 Task: Set the Employee username "contains" Under Select in Process Payment.
Action: Mouse moved to (111, 15)
Screenshot: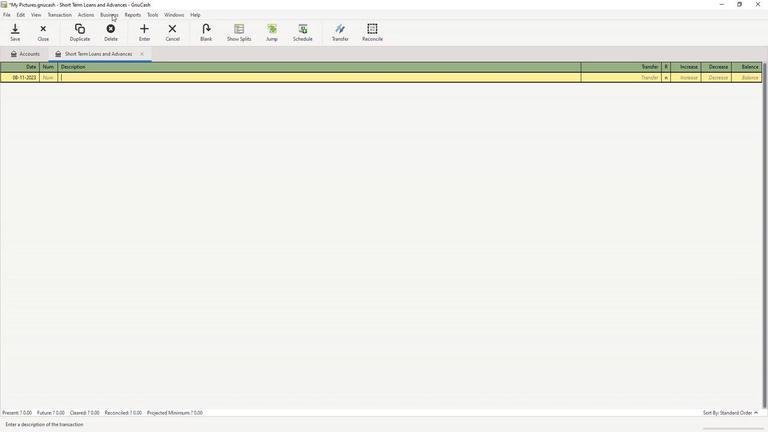 
Action: Mouse pressed left at (111, 15)
Screenshot: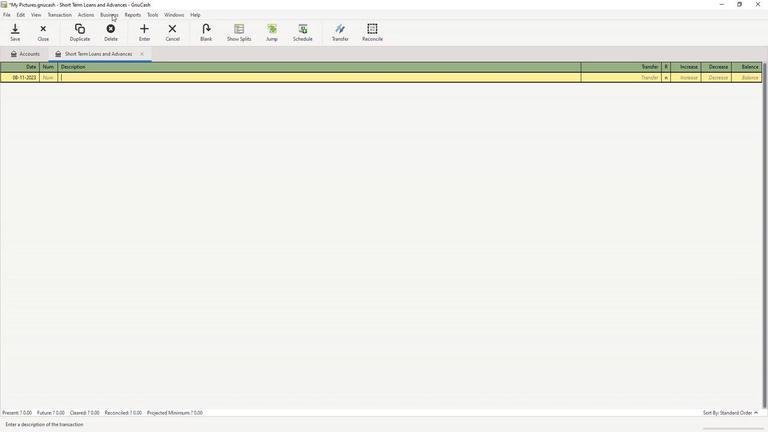 
Action: Mouse moved to (114, 24)
Screenshot: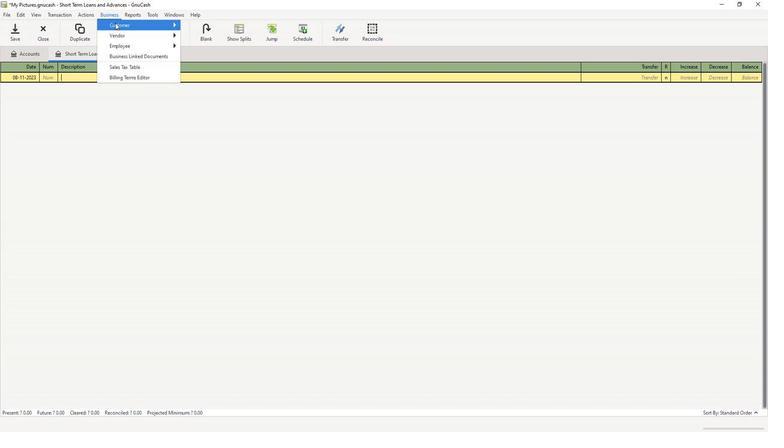 
Action: Mouse pressed left at (114, 24)
Screenshot: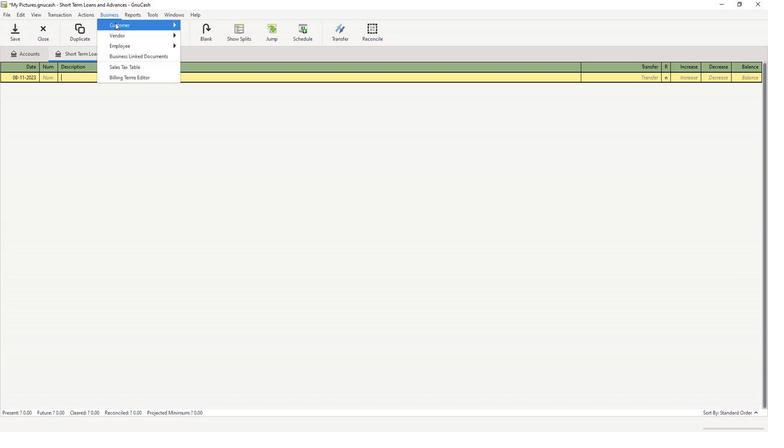 
Action: Mouse moved to (217, 98)
Screenshot: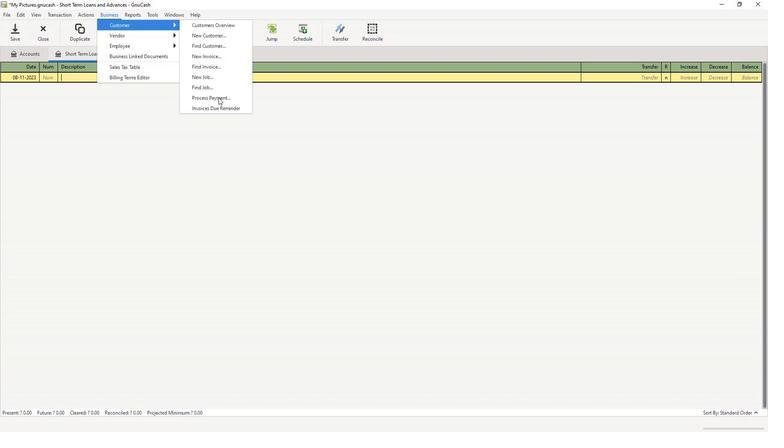 
Action: Mouse pressed left at (217, 98)
Screenshot: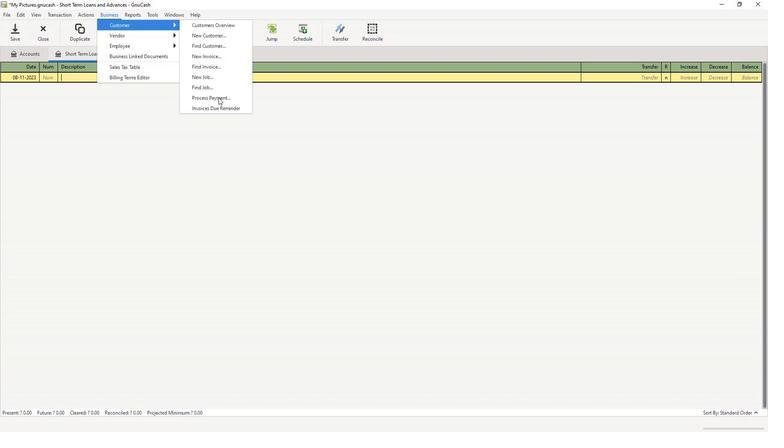 
Action: Mouse moved to (293, 135)
Screenshot: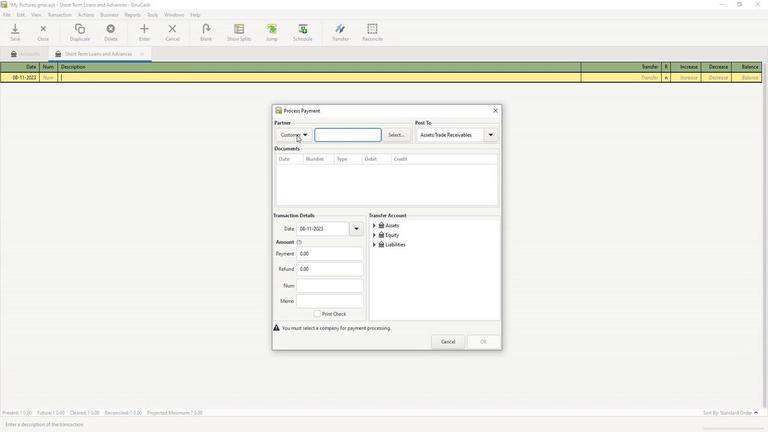 
Action: Mouse pressed left at (293, 135)
Screenshot: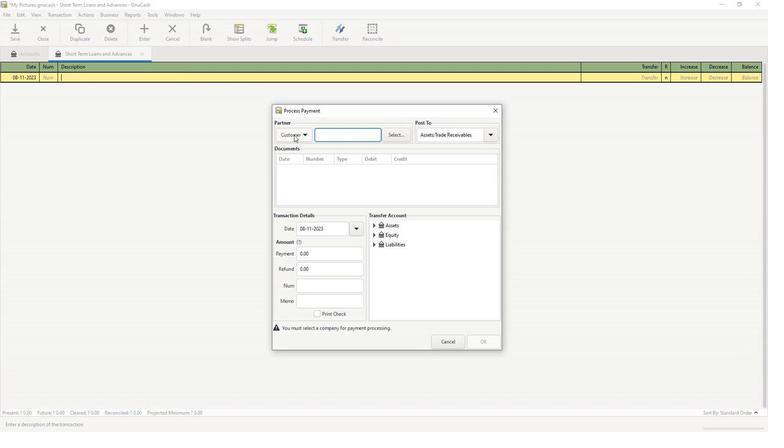 
Action: Mouse moved to (300, 157)
Screenshot: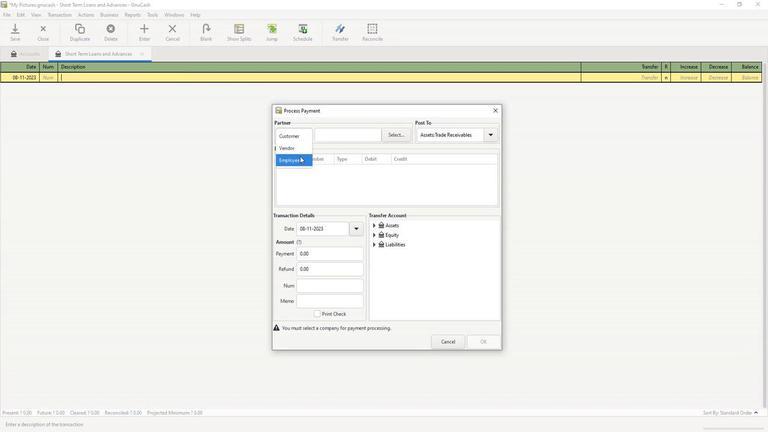 
Action: Mouse pressed left at (300, 157)
Screenshot: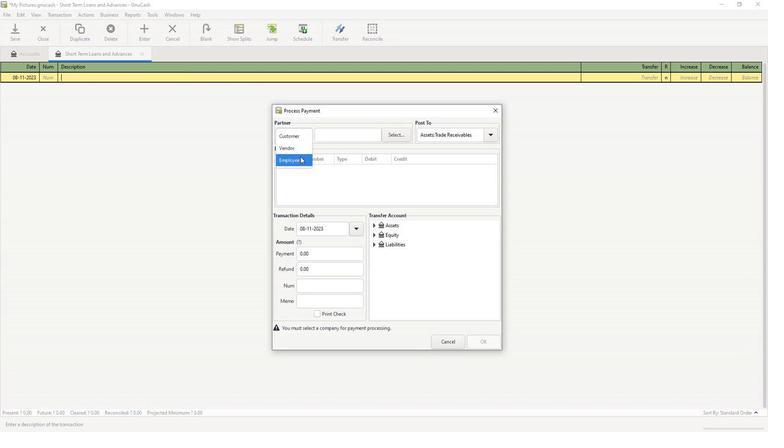 
Action: Mouse moved to (396, 135)
Screenshot: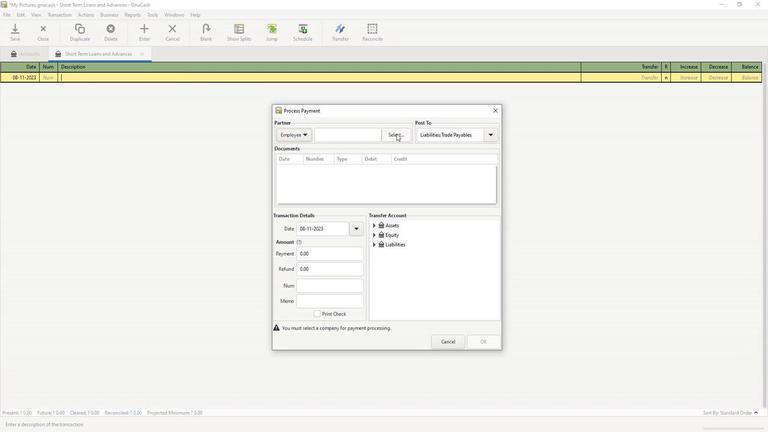 
Action: Mouse pressed left at (396, 135)
Screenshot: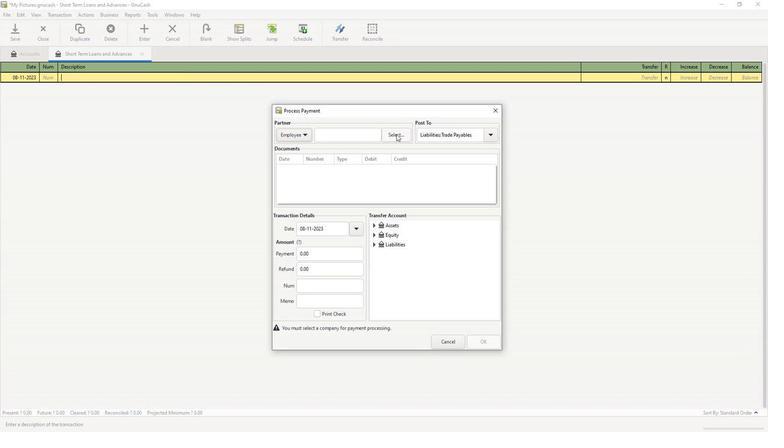 
Action: Mouse moved to (300, 208)
Screenshot: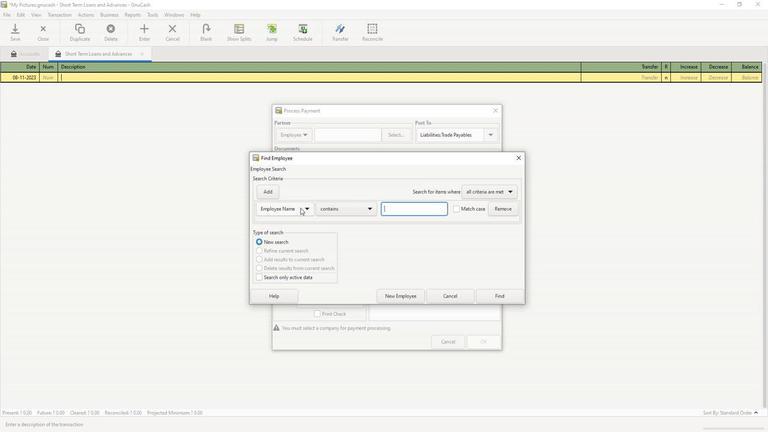 
Action: Mouse pressed left at (300, 208)
Screenshot: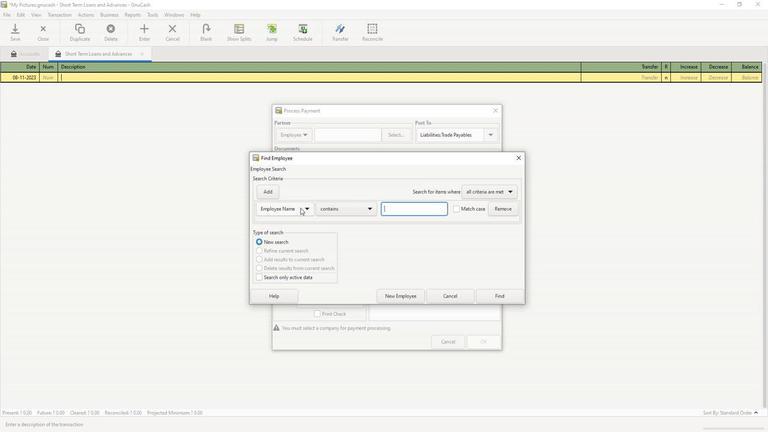 
Action: Mouse moved to (299, 222)
Screenshot: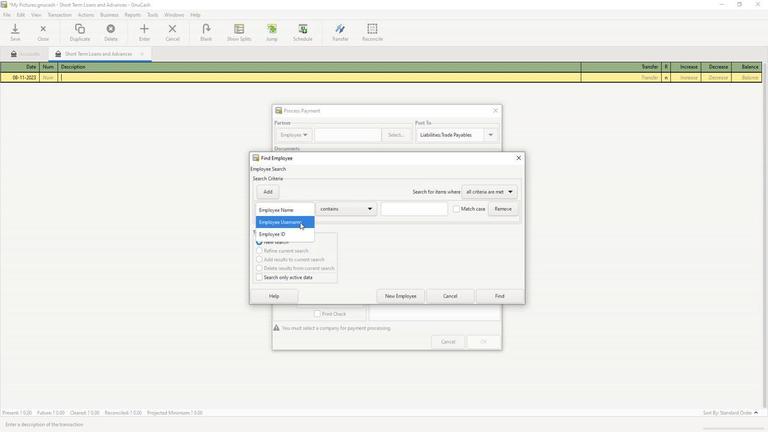 
Action: Mouse pressed left at (299, 222)
Screenshot: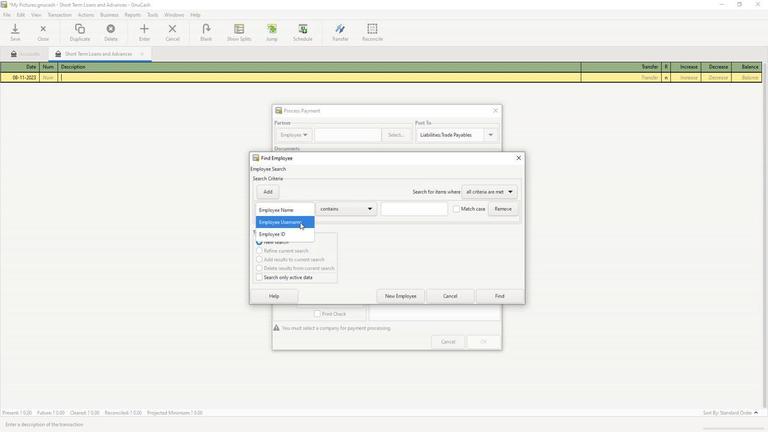 
Action: Mouse moved to (342, 202)
Screenshot: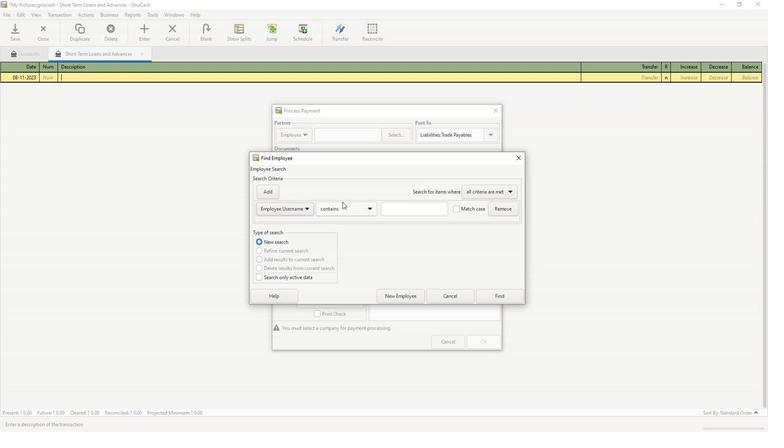 
Action: Mouse pressed left at (342, 202)
Screenshot: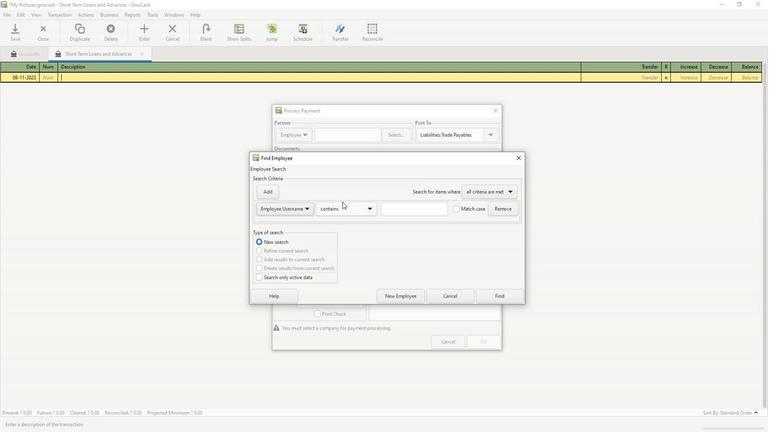 
Action: Mouse moved to (355, 213)
Screenshot: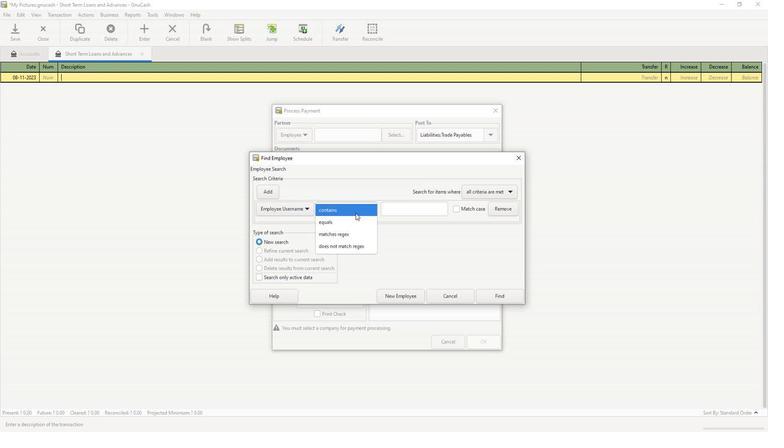 
Action: Mouse pressed left at (355, 213)
Screenshot: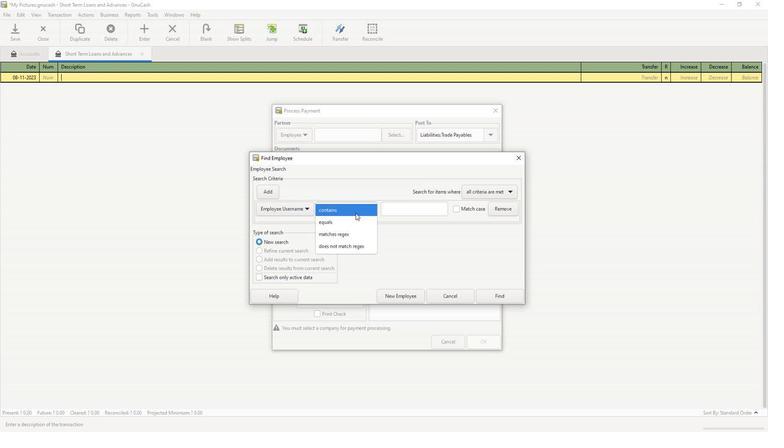 
Action: Mouse moved to (395, 208)
Screenshot: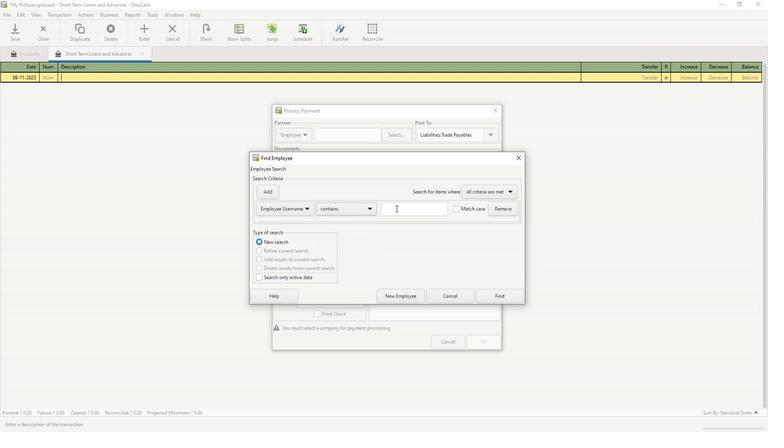 
Action: Mouse pressed left at (395, 208)
Screenshot: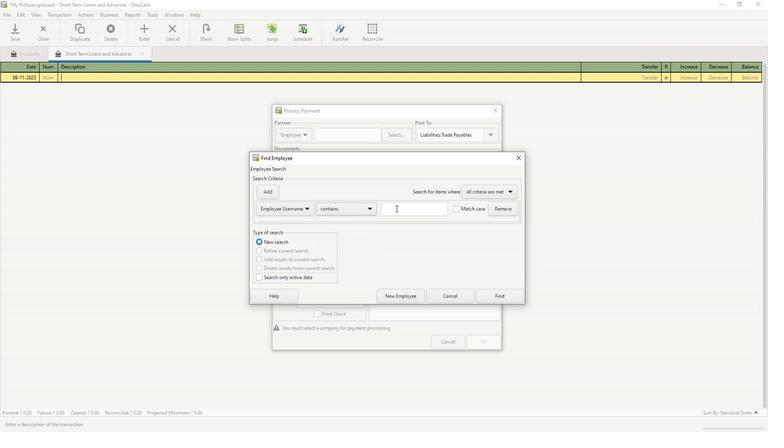 
Action: Key pressed 34565
Screenshot: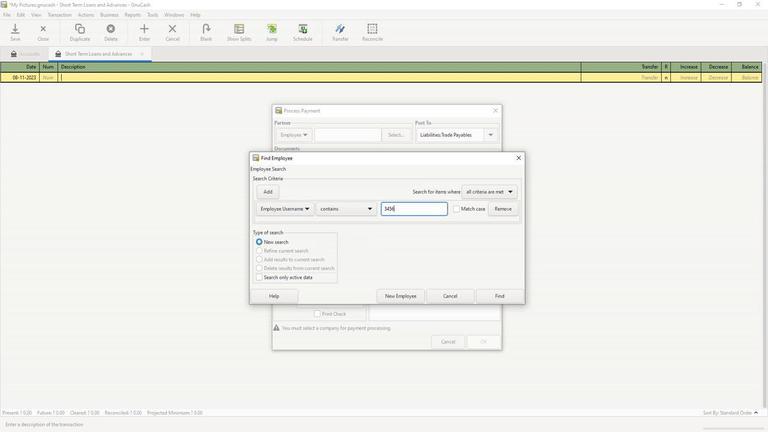 
Action: Mouse moved to (500, 296)
Screenshot: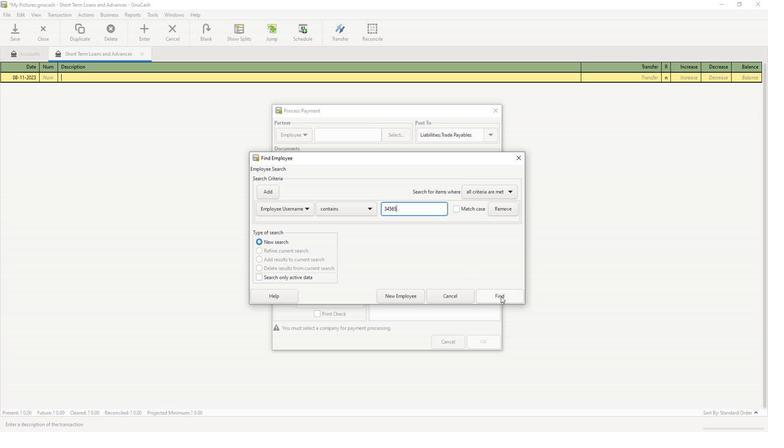 
Action: Mouse pressed left at (500, 296)
Screenshot: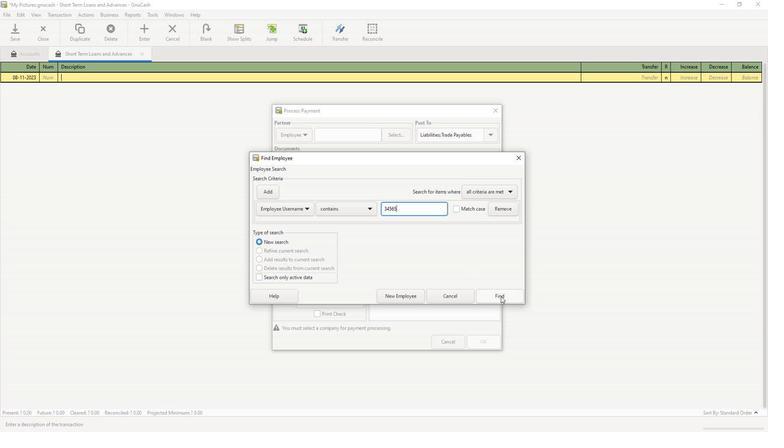 
Action: Mouse moved to (501, 303)
Screenshot: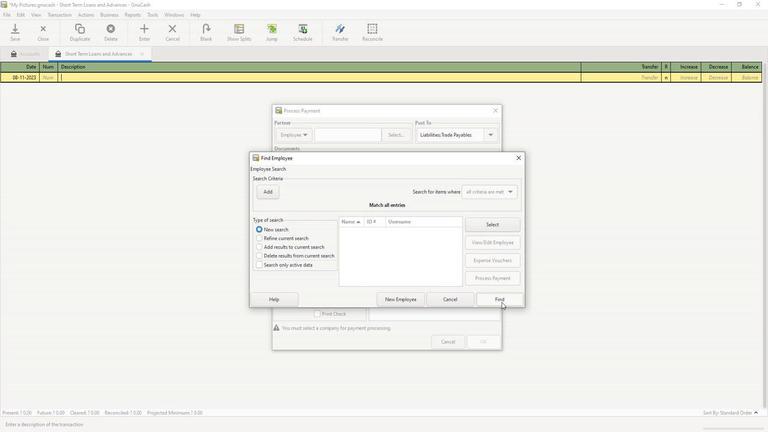 
Action: Mouse pressed left at (501, 303)
Screenshot: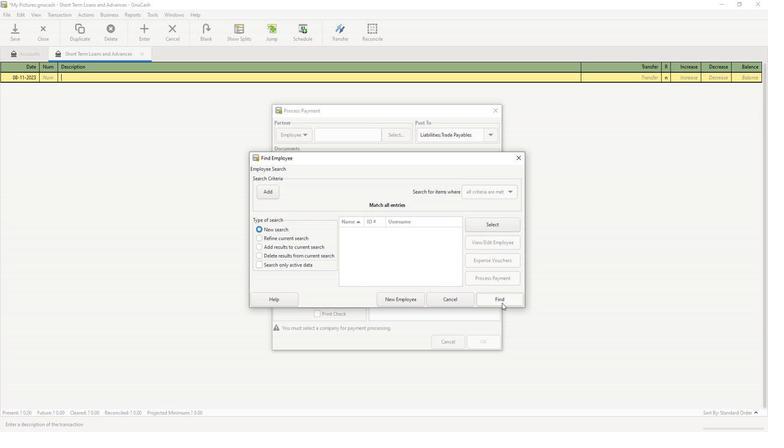 
